 Task: For heading Arial with bold.  font size for heading22,  'Change the font style of data to'Arial Narrow.  and font size to 14,  Change the alignment of both headline & data to Align middle.  In the sheet  Financial Planner 
Action: Mouse moved to (331, 68)
Screenshot: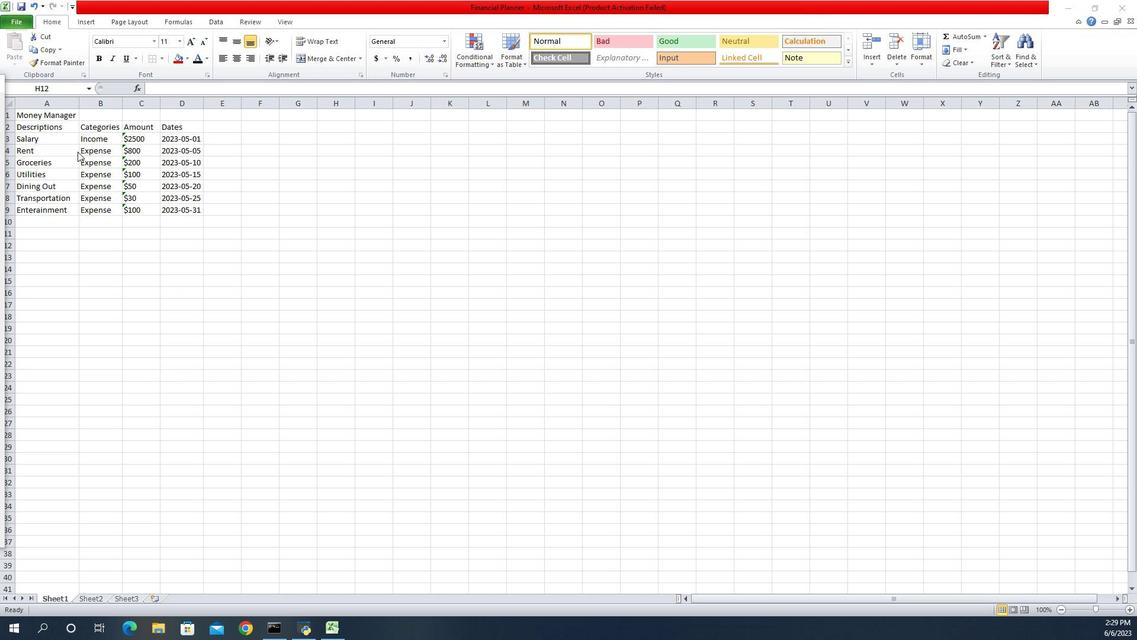 
Action: Mouse pressed left at (331, 68)
Screenshot: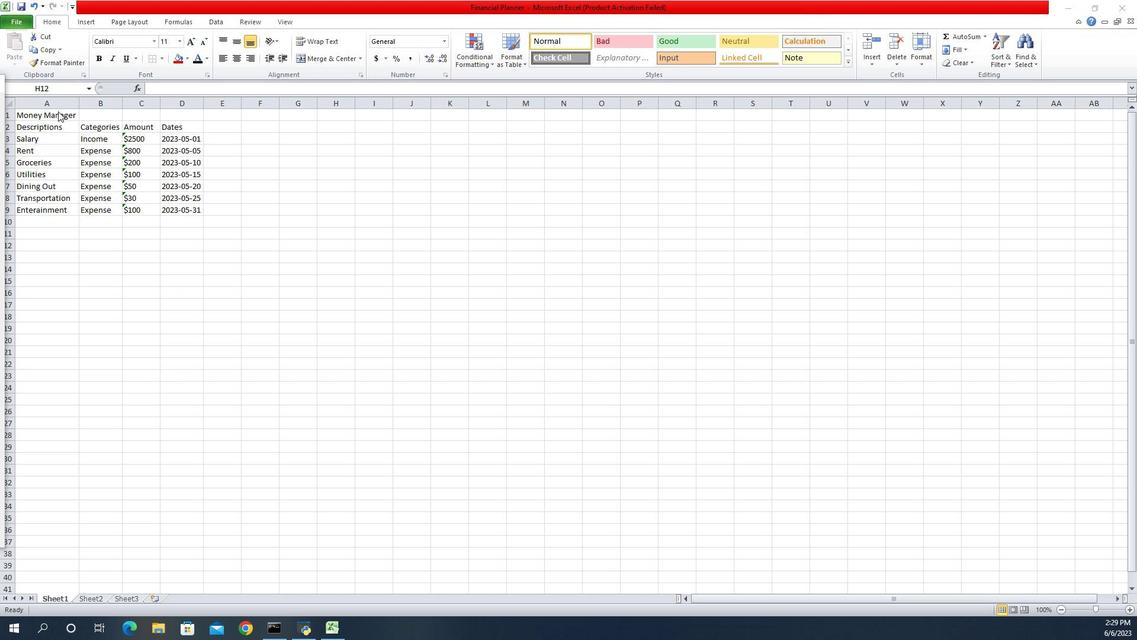 
Action: Mouse pressed left at (331, 68)
Screenshot: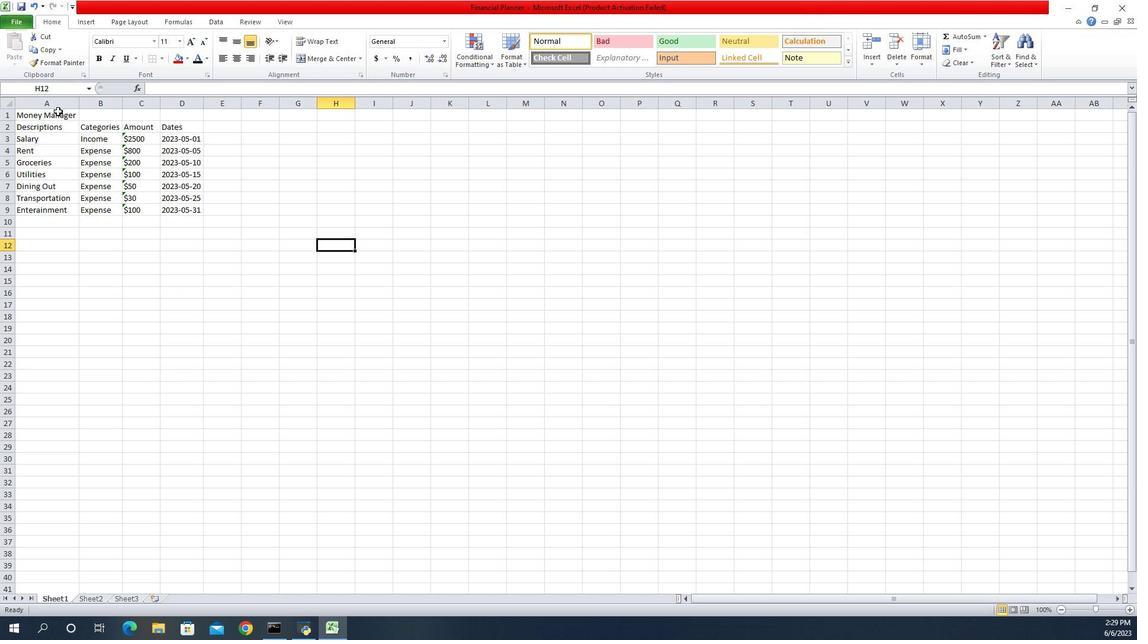 
Action: Mouse moved to (283, 43)
Screenshot: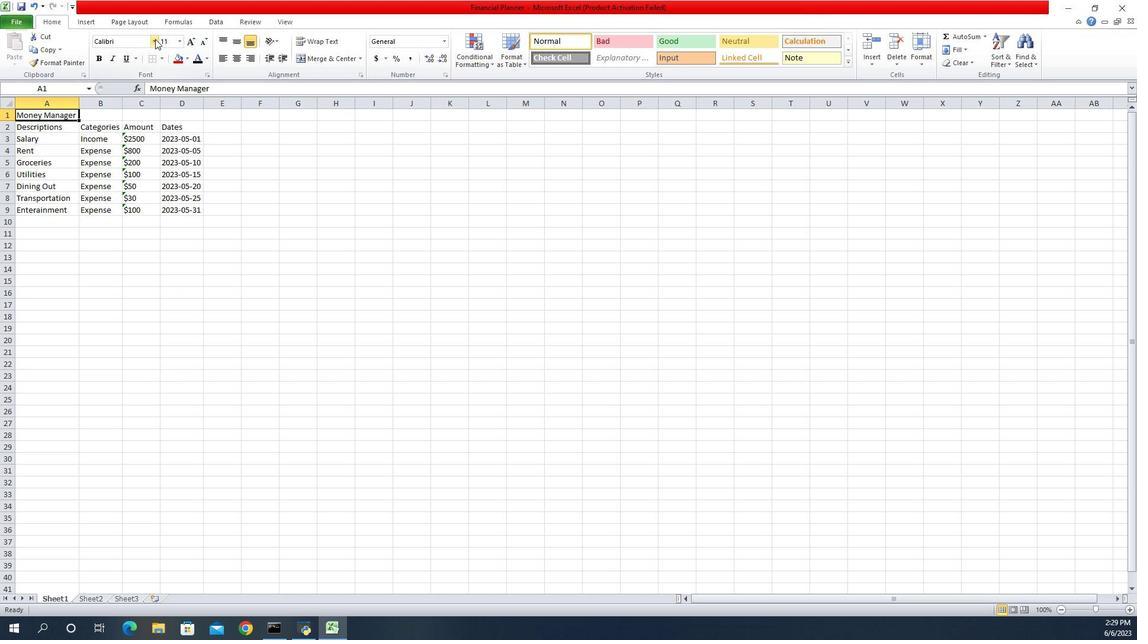 
Action: Mouse pressed left at (283, 43)
Screenshot: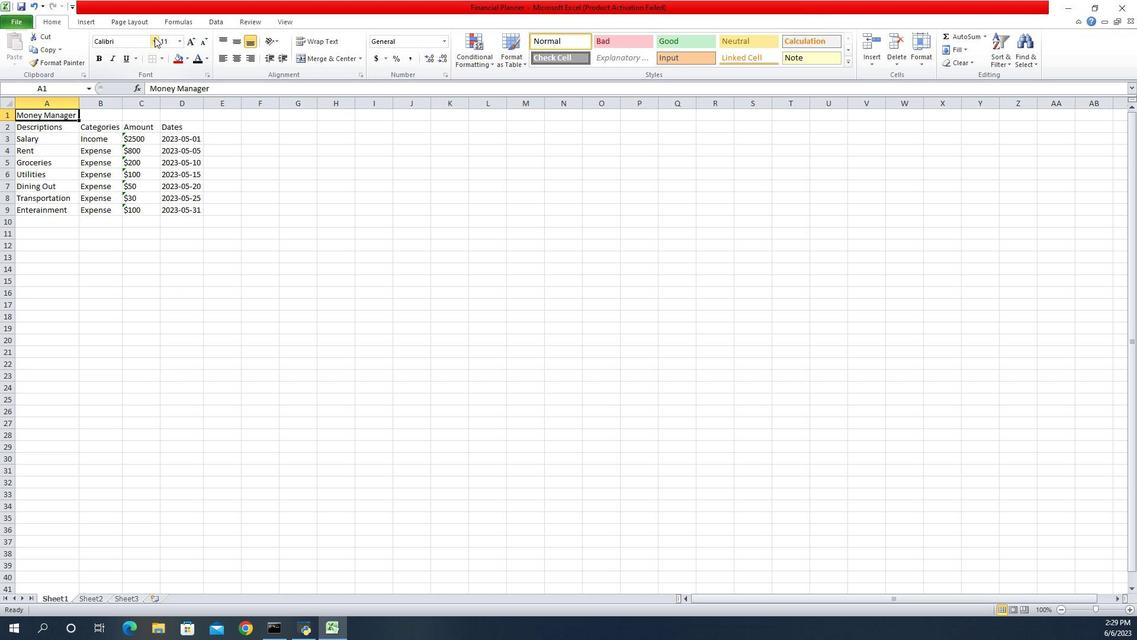 
Action: Key pressed ar
Screenshot: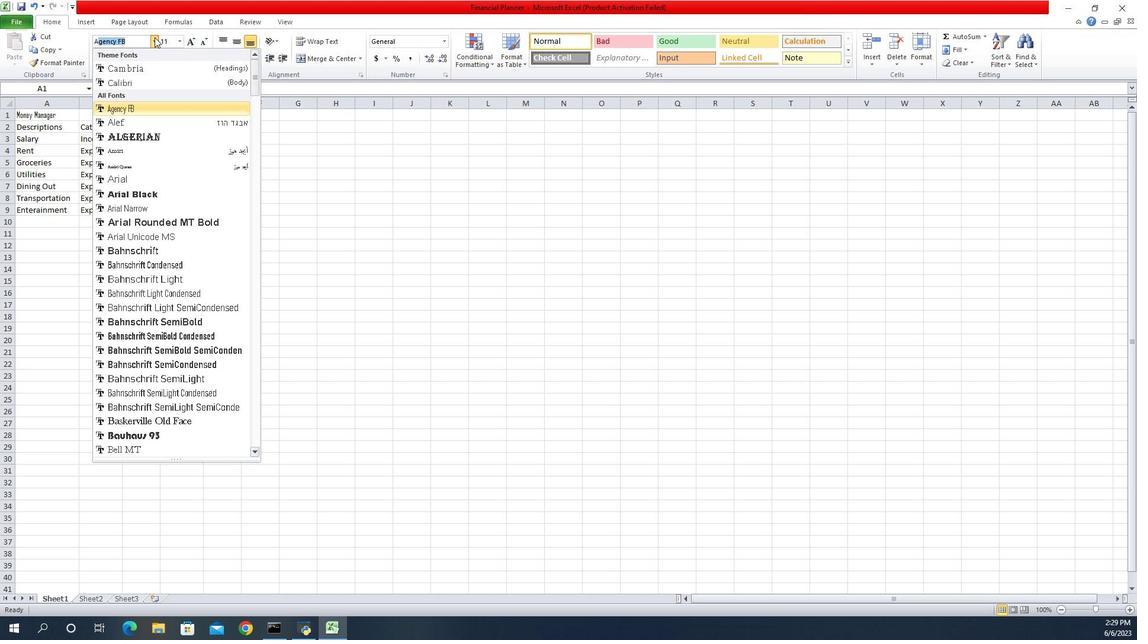 
Action: Mouse moved to (290, 91)
Screenshot: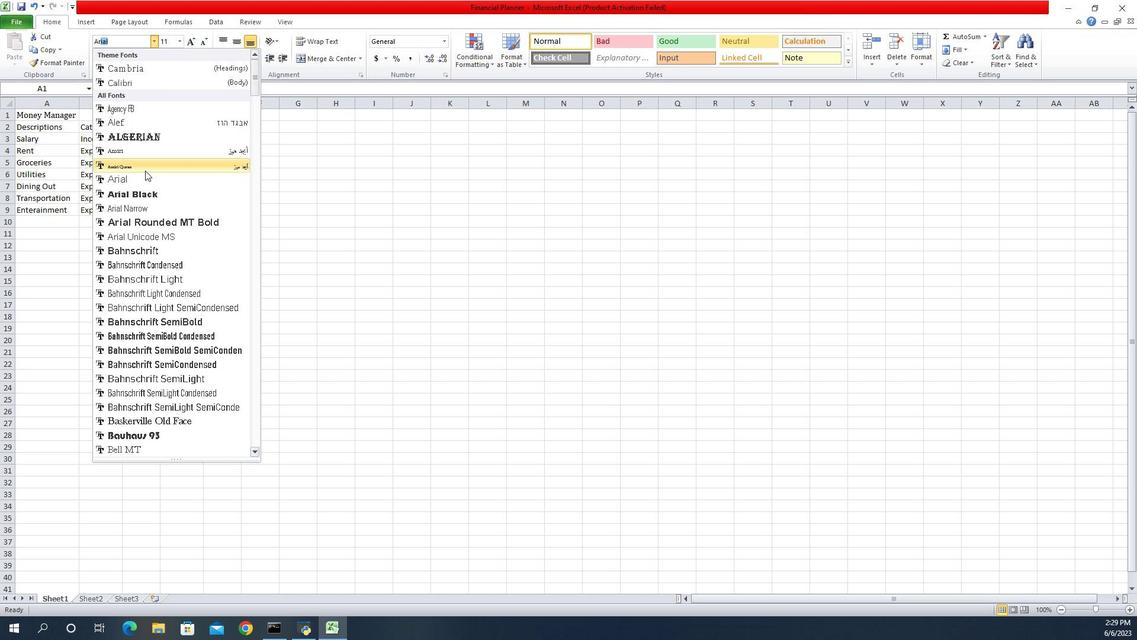 
Action: Mouse pressed left at (290, 91)
Screenshot: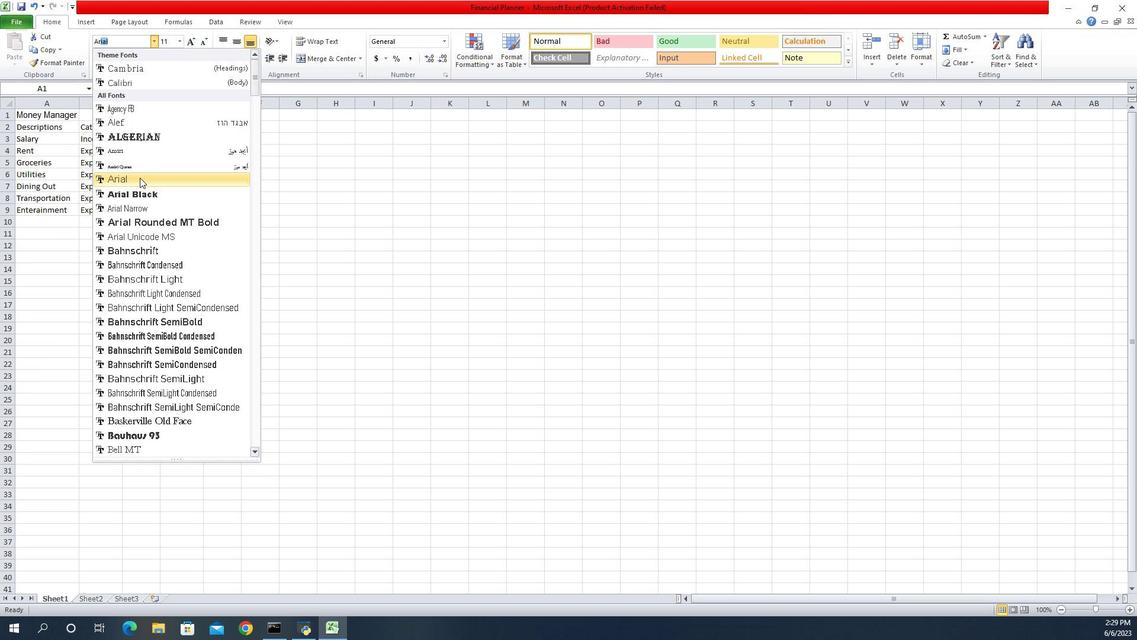 
Action: Mouse moved to (311, 52)
Screenshot: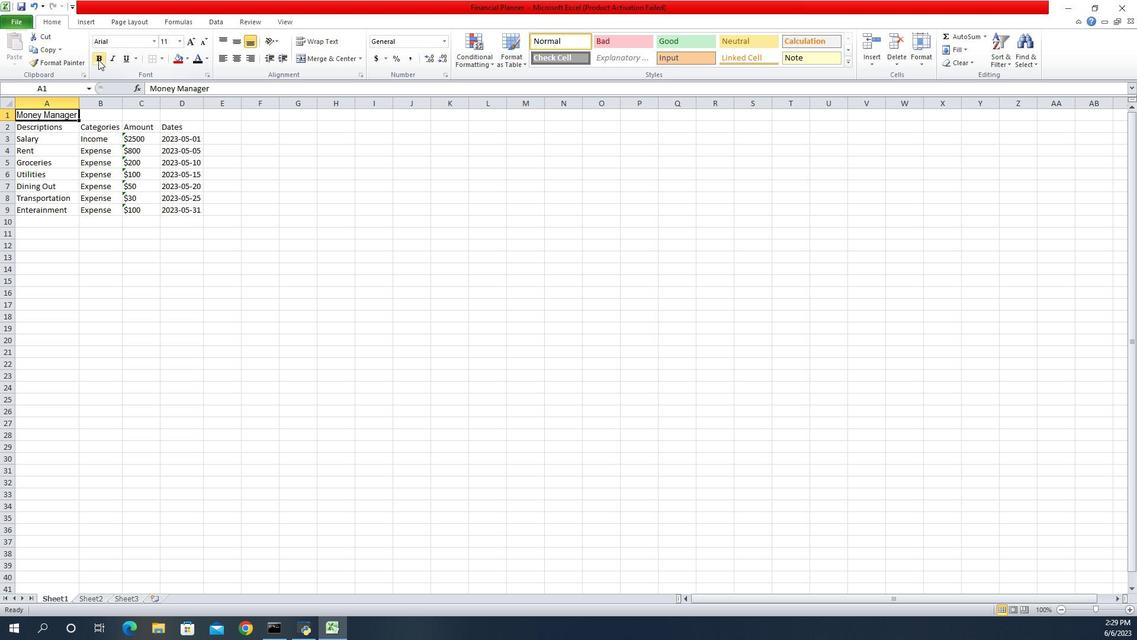 
Action: Mouse pressed left at (311, 52)
Screenshot: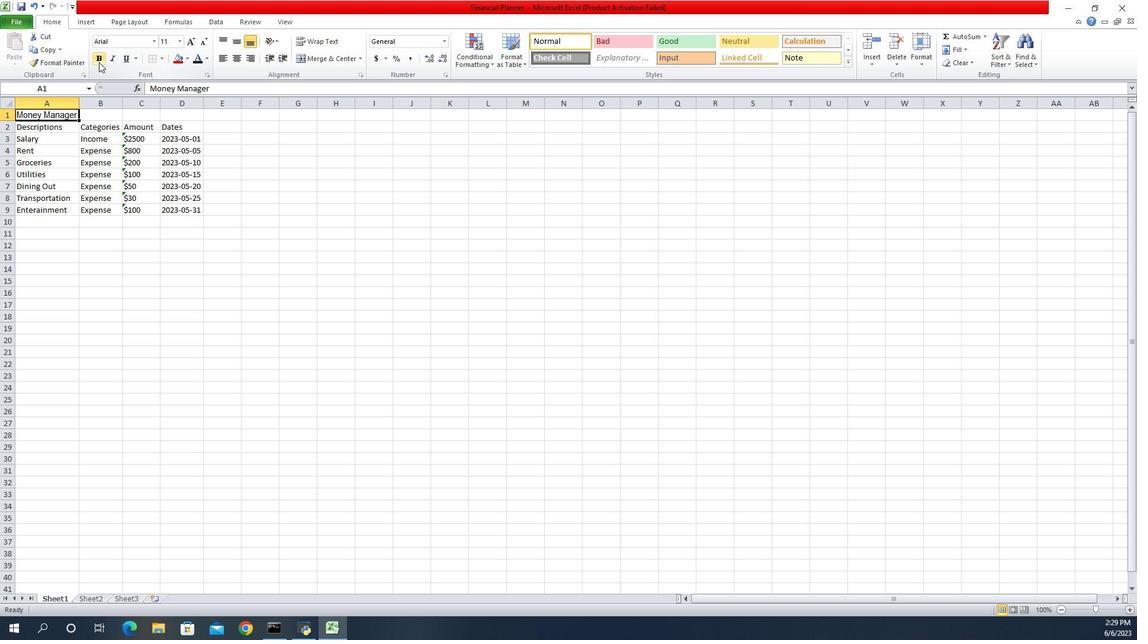 
Action: Mouse moved to (270, 45)
Screenshot: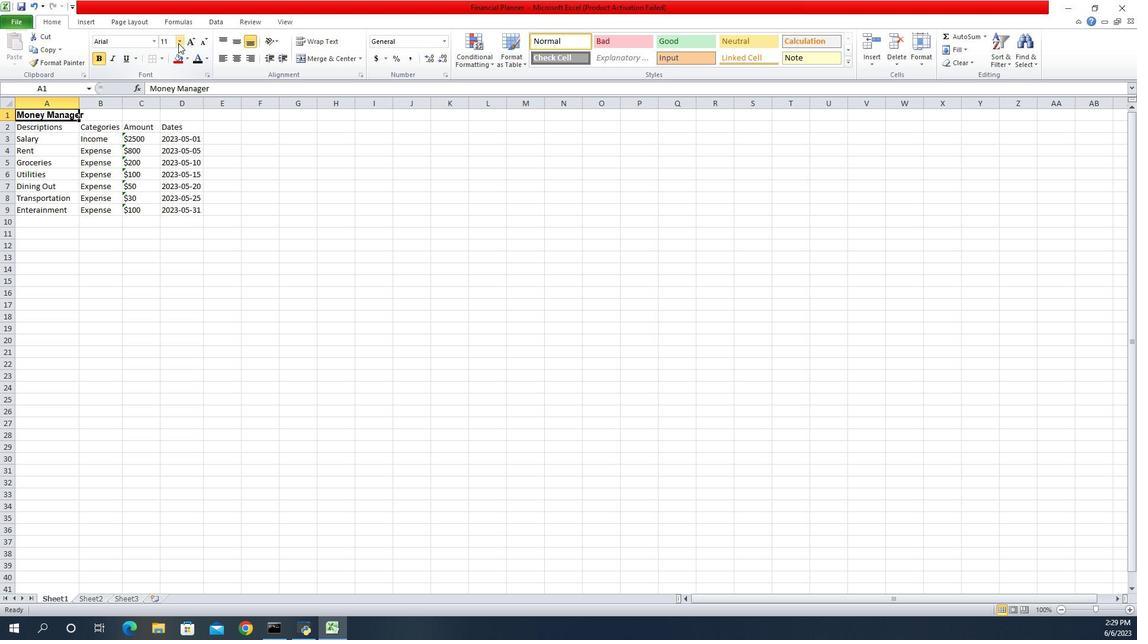 
Action: Mouse pressed left at (270, 45)
Screenshot: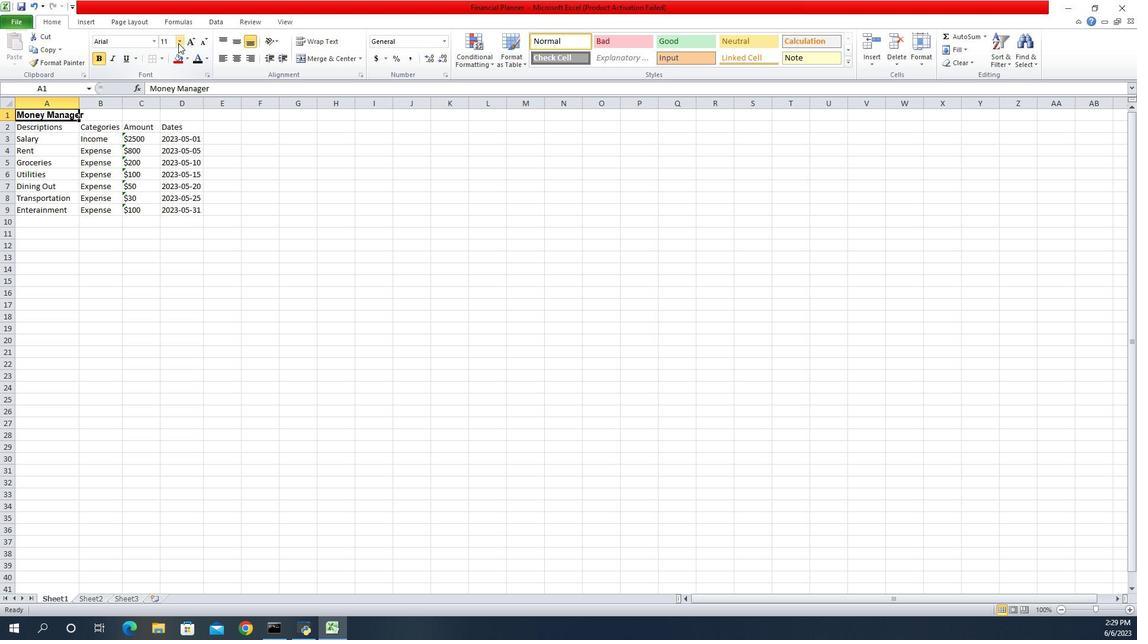 
Action: Mouse moved to (276, 81)
Screenshot: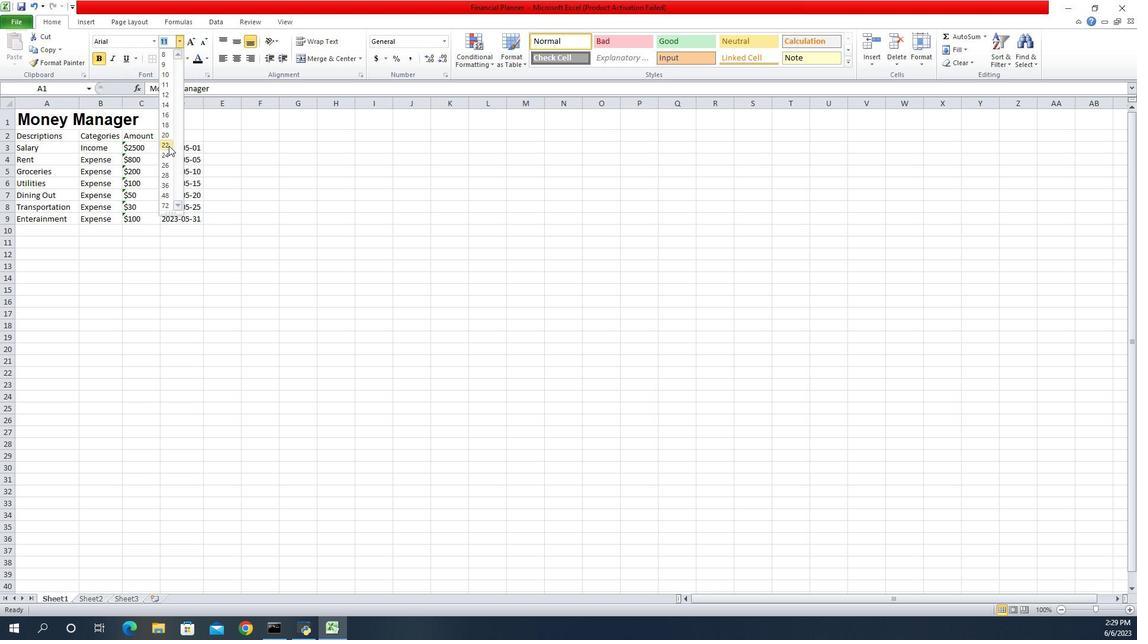 
Action: Mouse pressed left at (276, 81)
Screenshot: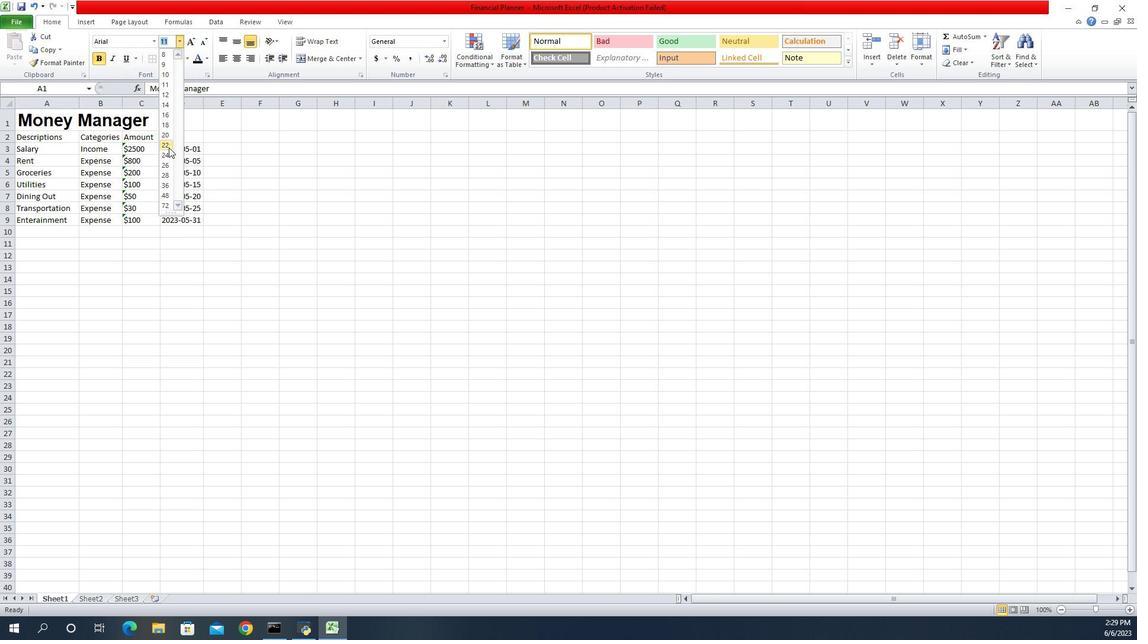 
Action: Mouse moved to (335, 77)
Screenshot: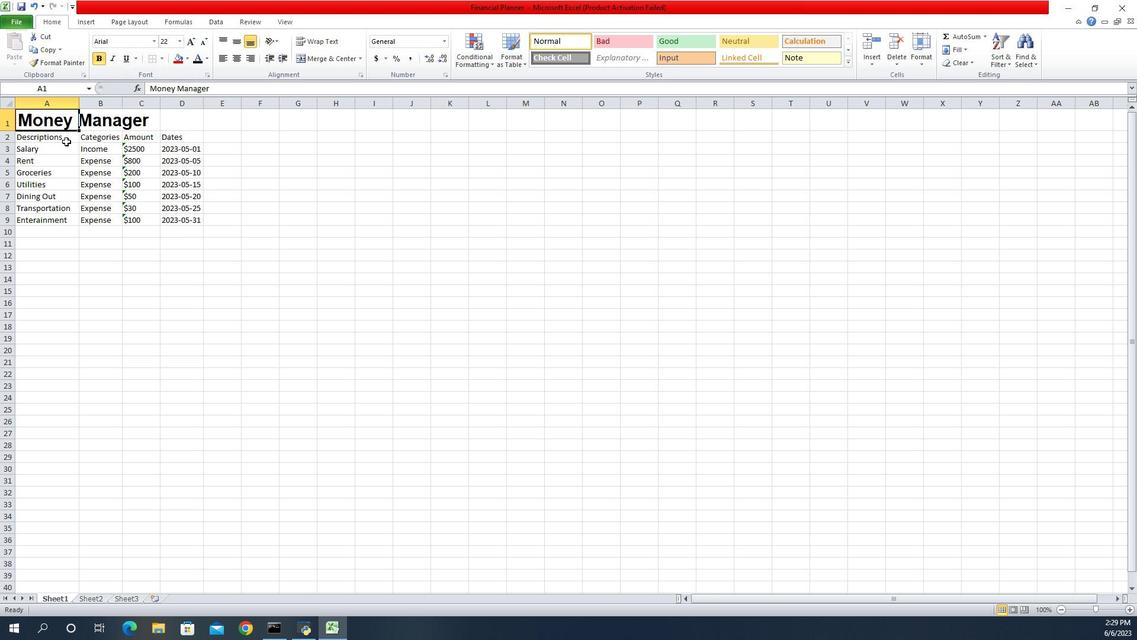 
Action: Mouse pressed left at (335, 77)
Screenshot: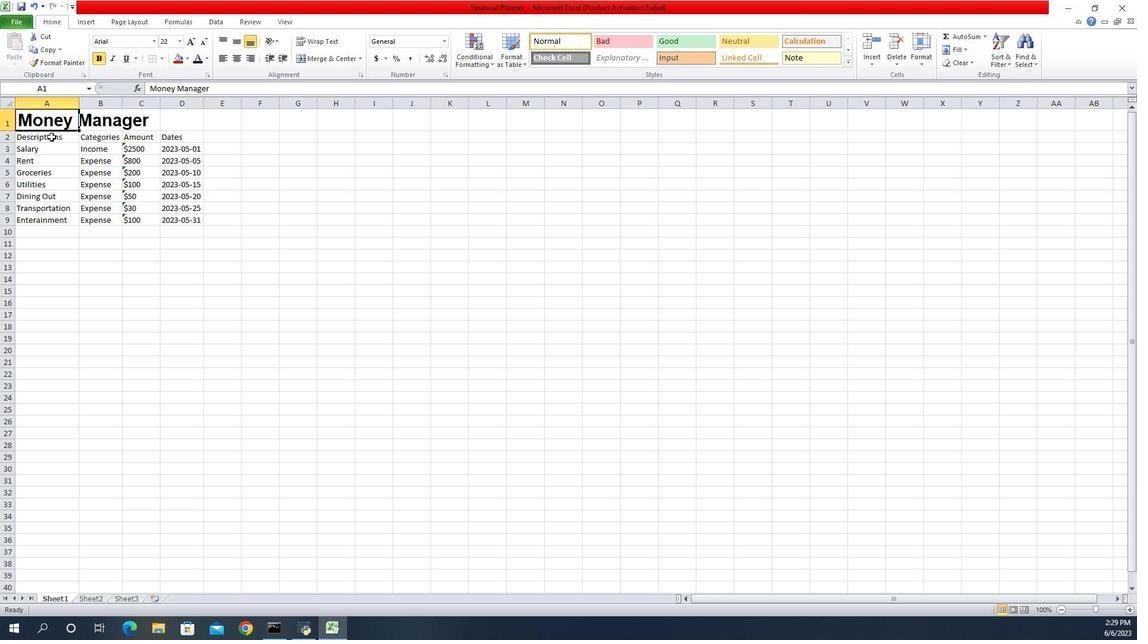 
Action: Key pressed <Key.shift><Key.right><Key.down>
Screenshot: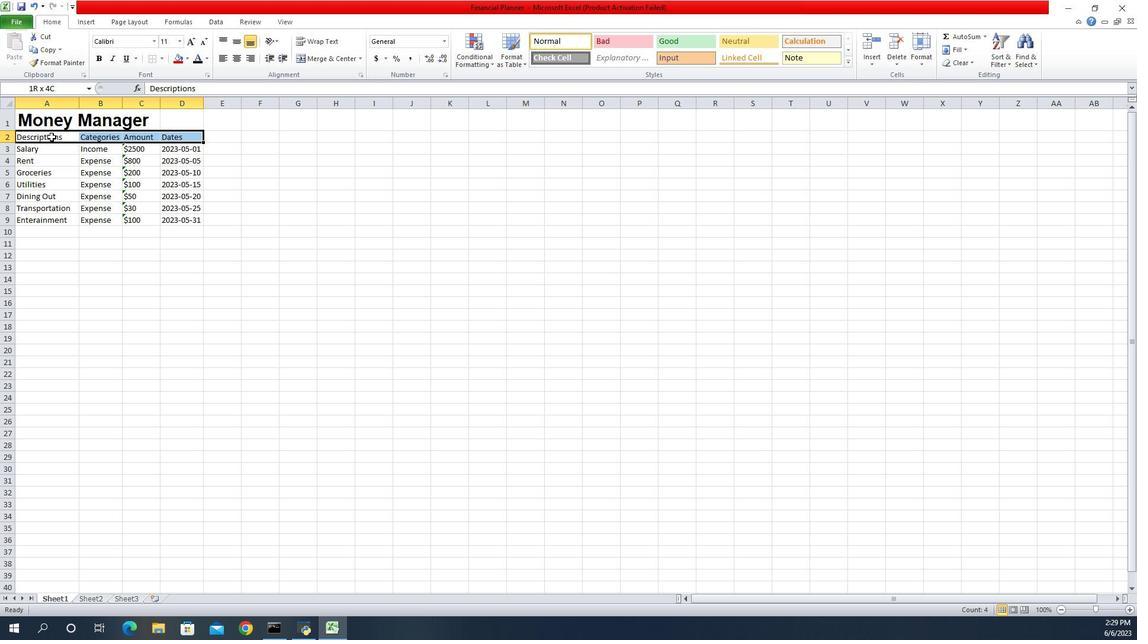 
Action: Mouse moved to (283, 45)
Screenshot: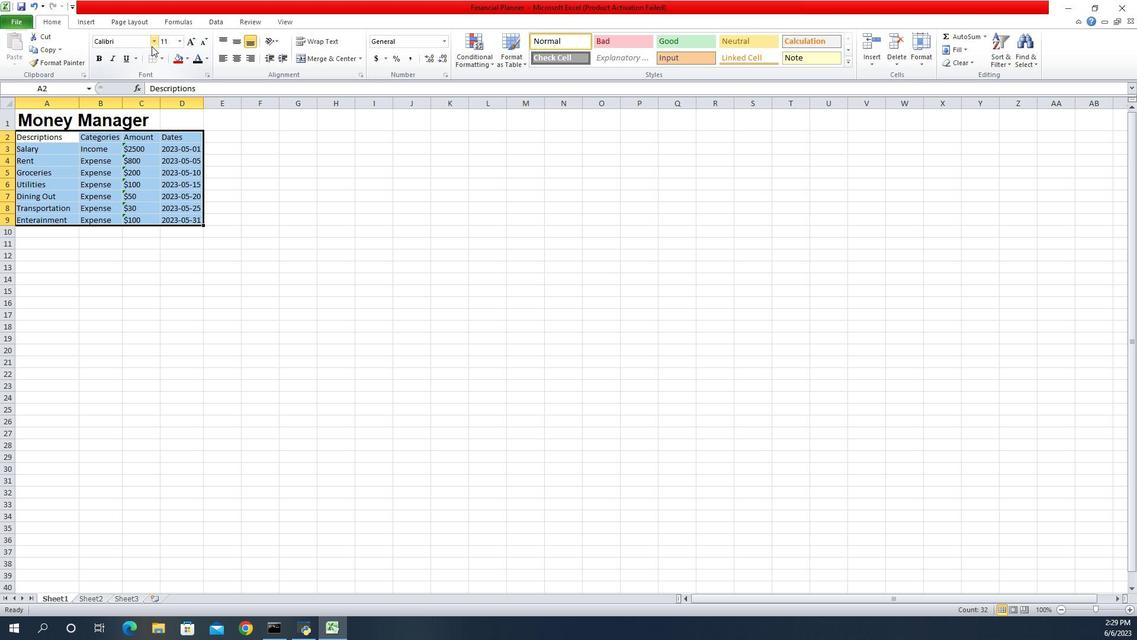 
Action: Mouse pressed left at (283, 45)
Screenshot: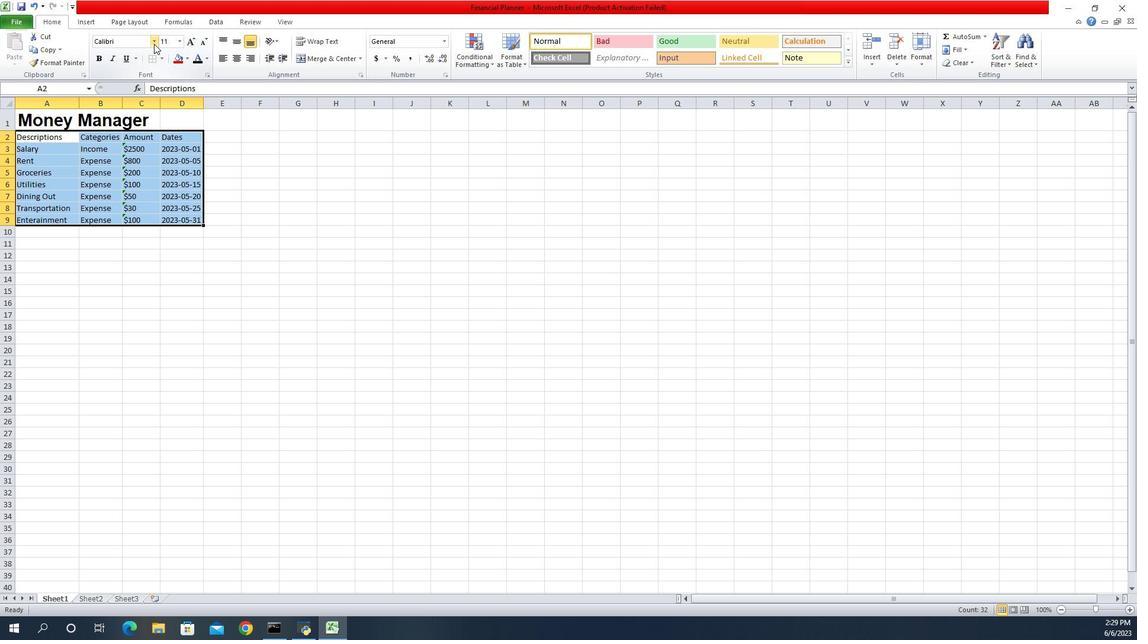
Action: Mouse moved to (295, 100)
Screenshot: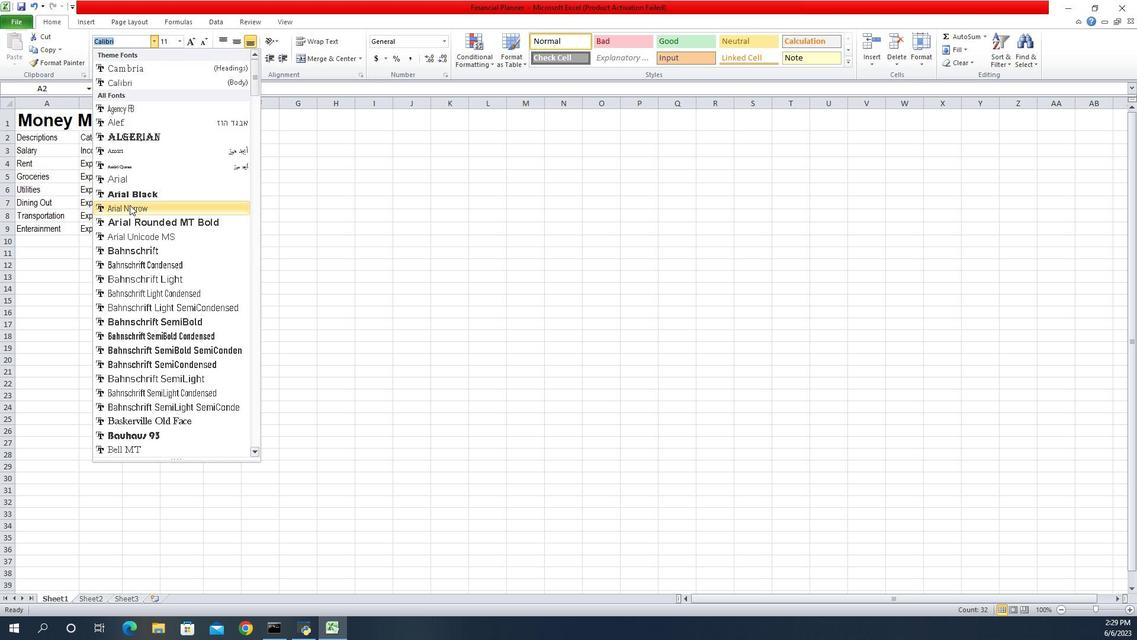 
Action: Mouse pressed left at (295, 100)
Screenshot: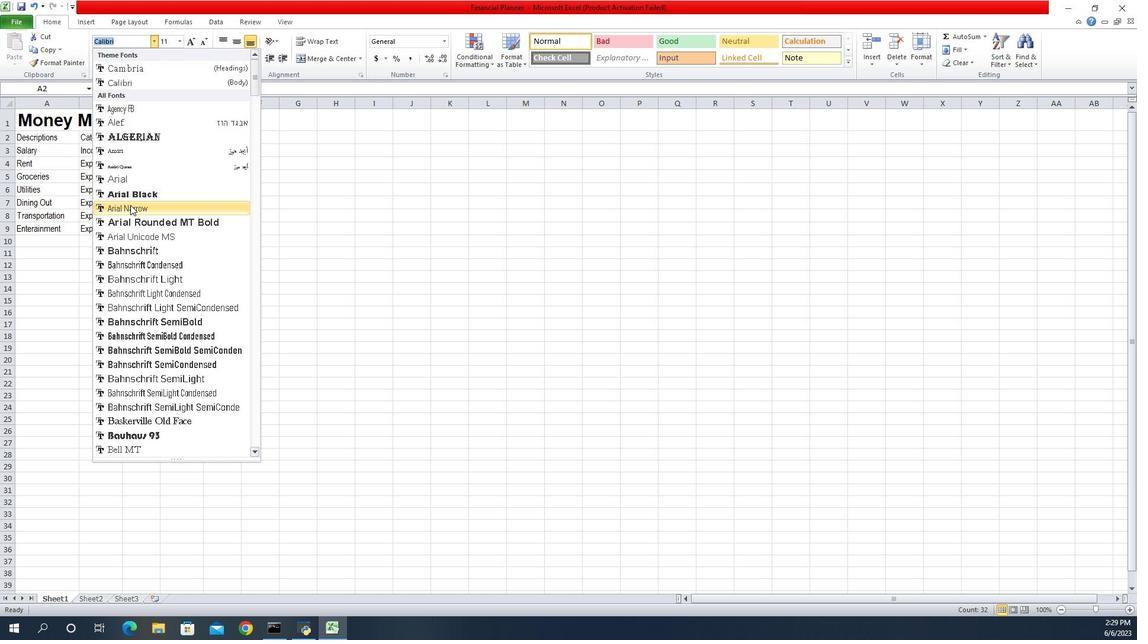 
Action: Mouse moved to (269, 45)
Screenshot: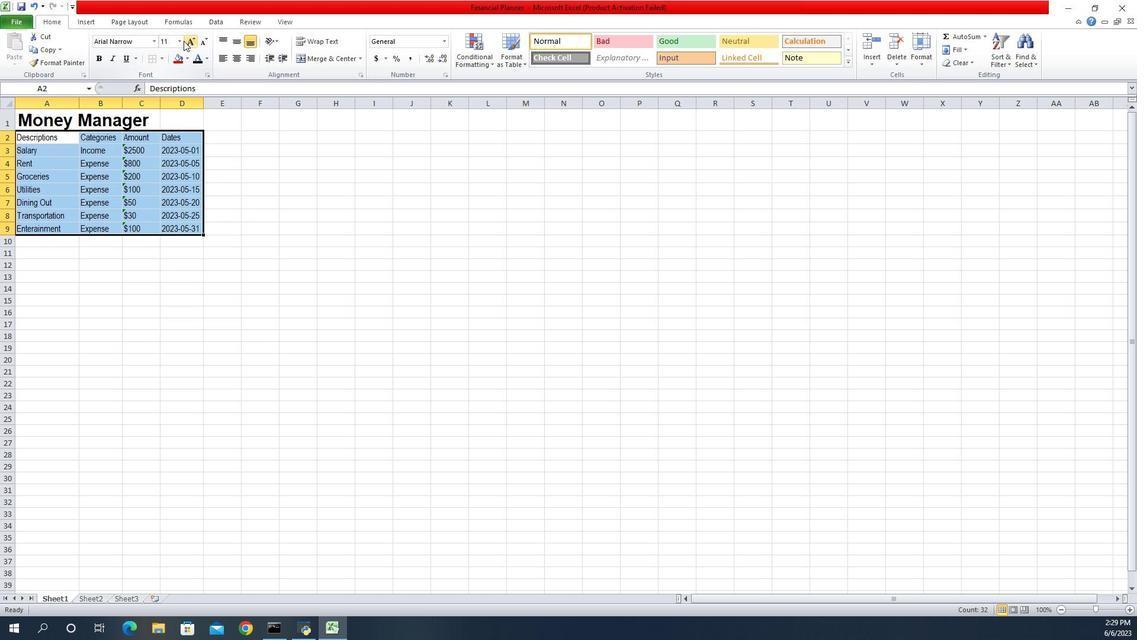 
Action: Mouse pressed left at (269, 45)
Screenshot: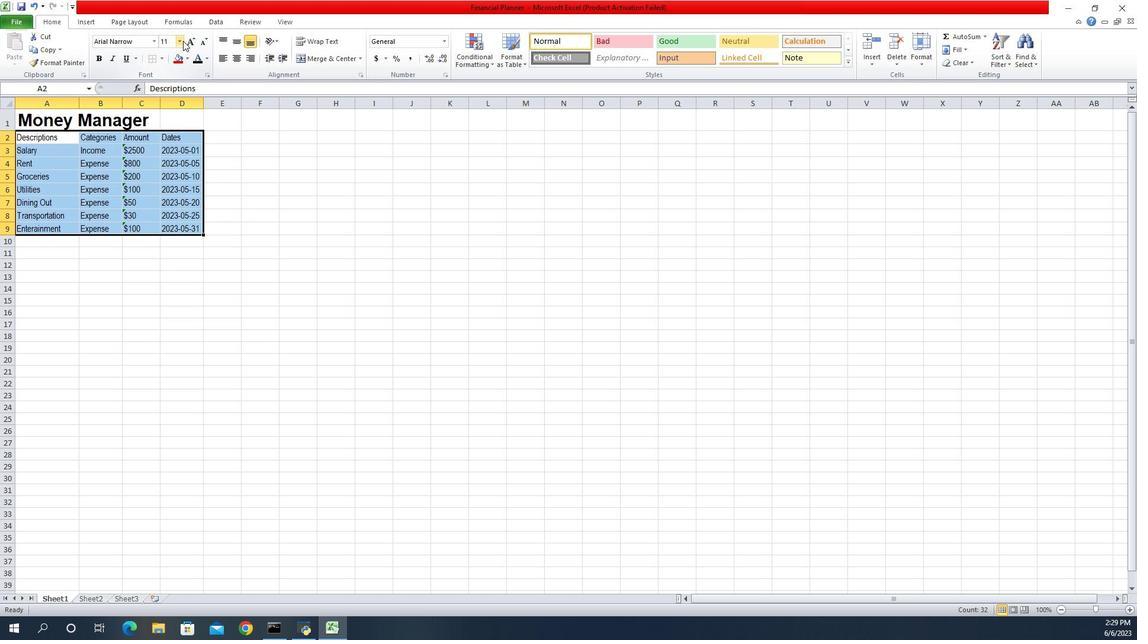 
Action: Mouse moved to (275, 66)
Screenshot: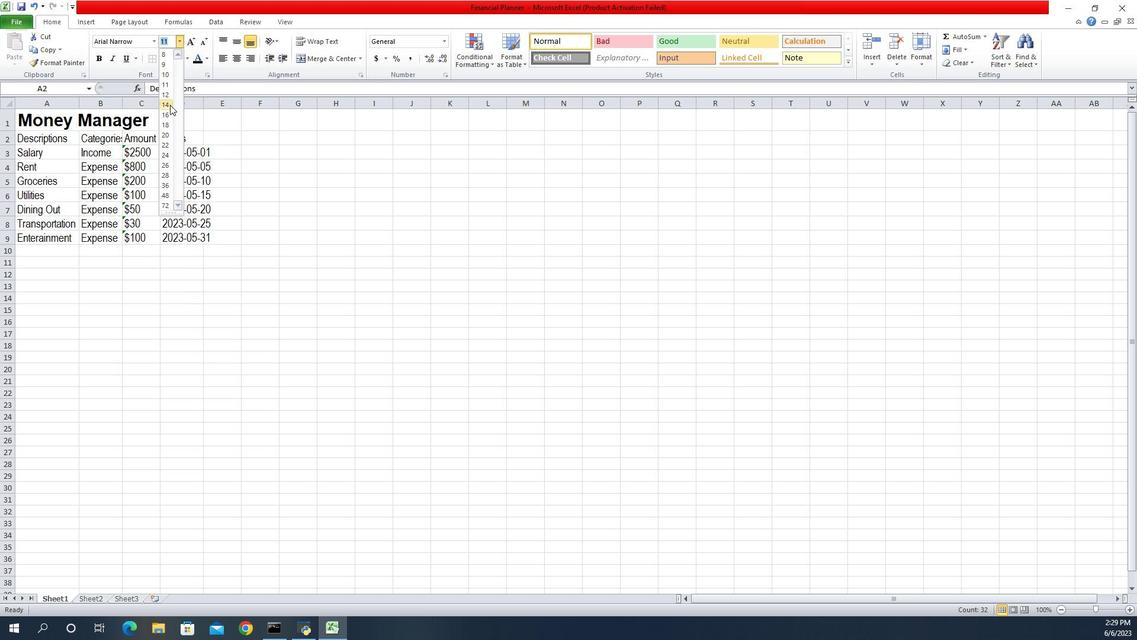 
Action: Mouse pressed left at (275, 66)
Screenshot: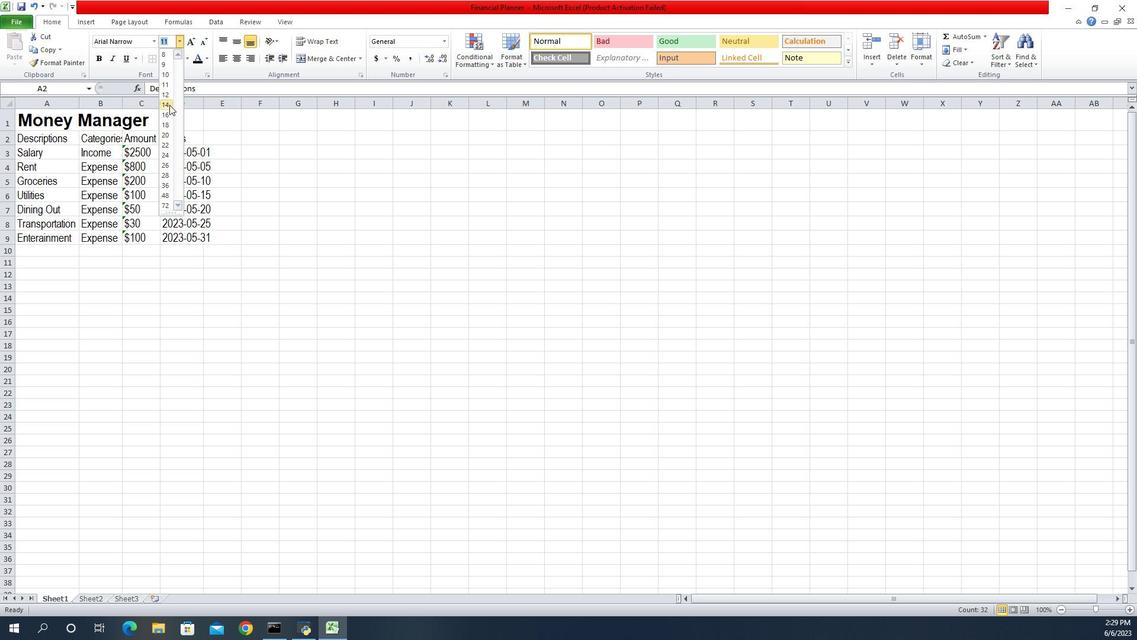 
Action: Mouse moved to (240, 45)
Screenshot: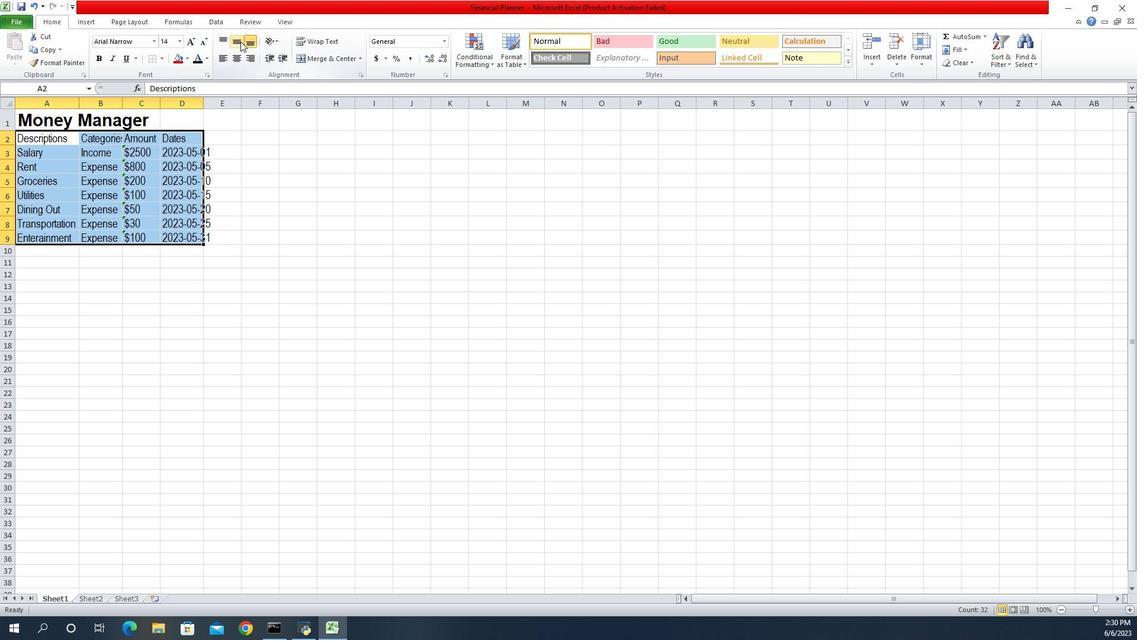 
Action: Mouse pressed left at (240, 45)
Screenshot: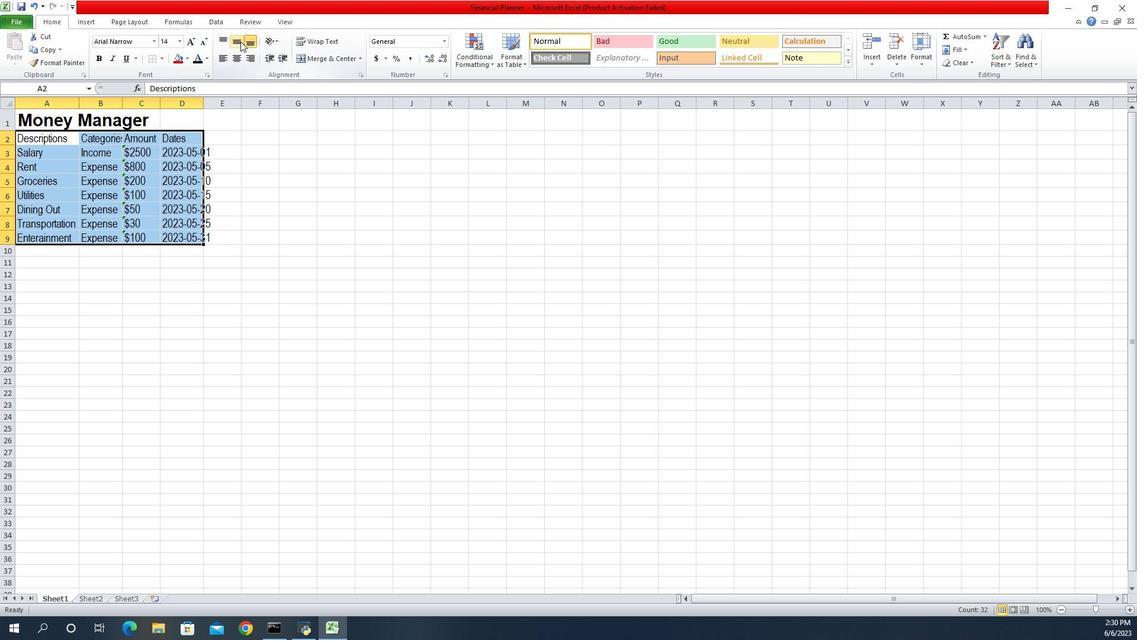 
Action: Mouse moved to (240, 45)
Screenshot: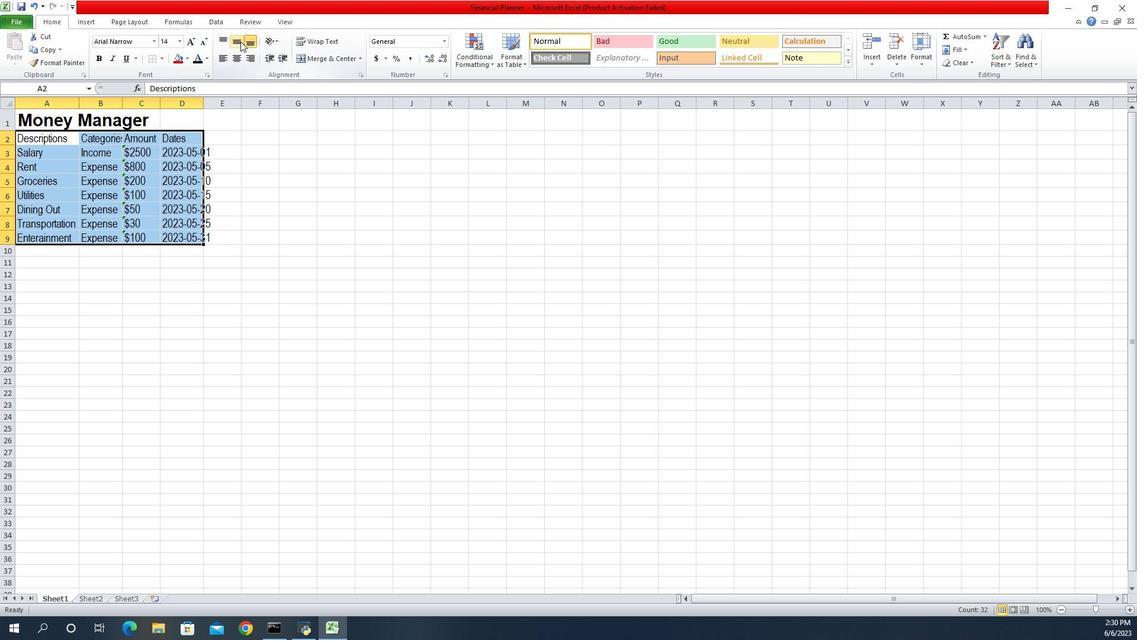 
Action: Mouse pressed left at (240, 45)
Screenshot: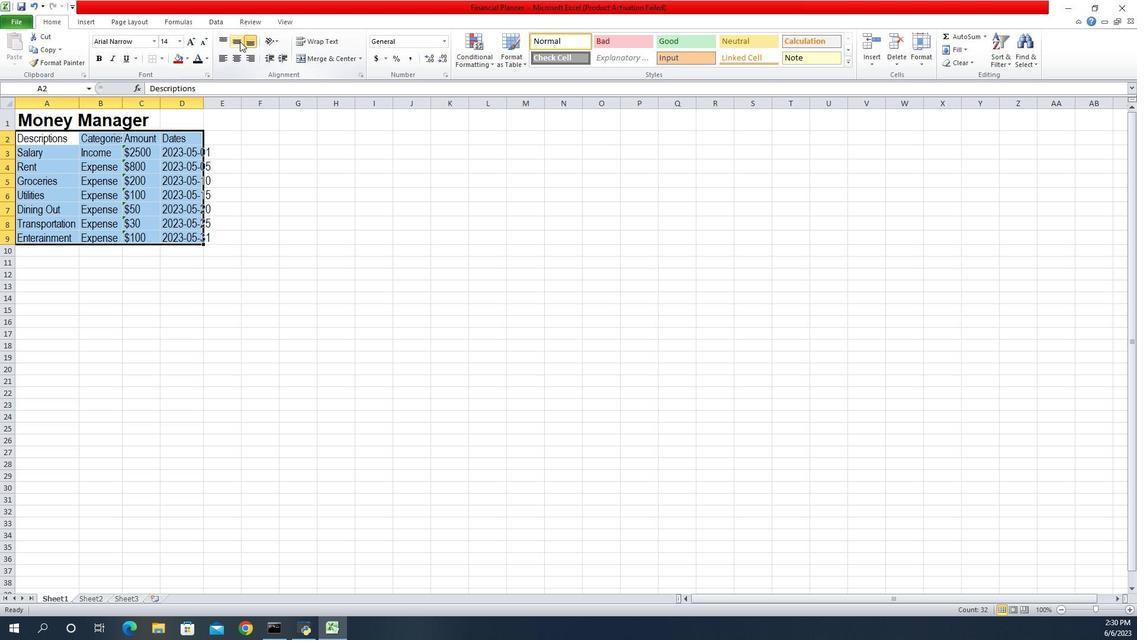 
Action: Mouse pressed left at (240, 45)
Screenshot: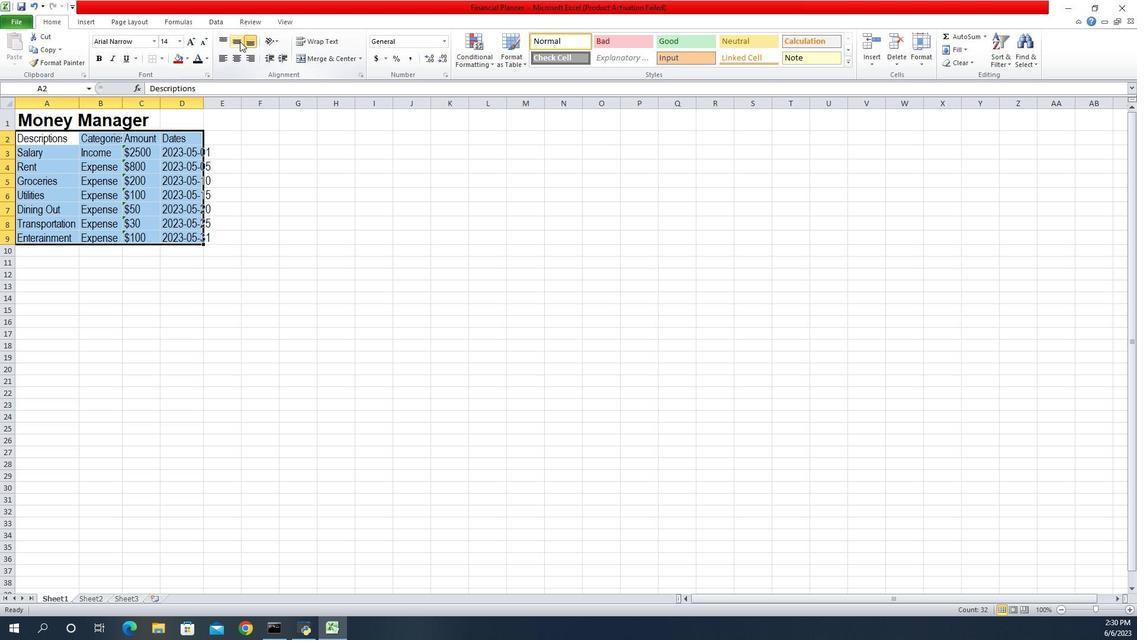 
Action: Mouse moved to (349, 33)
Screenshot: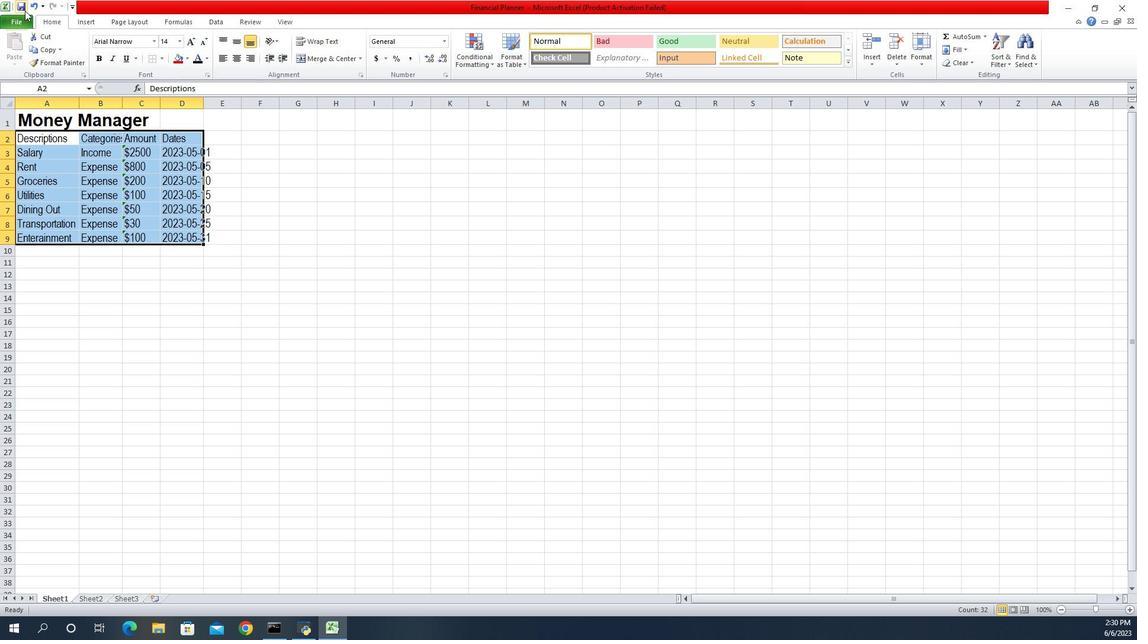 
Action: Mouse pressed left at (349, 33)
Screenshot: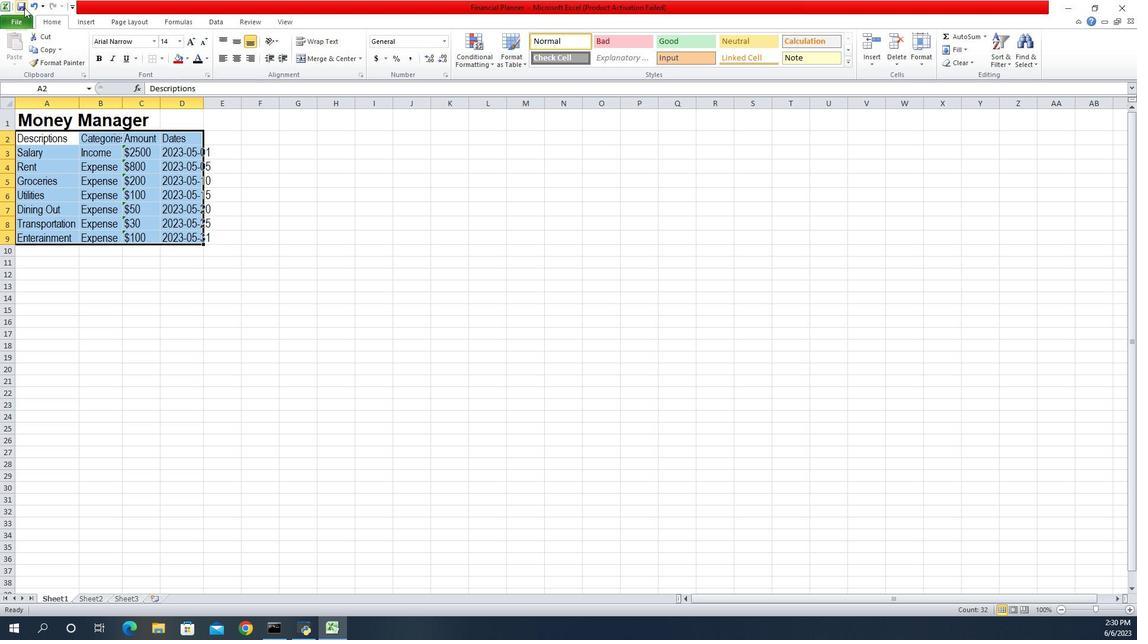 
Action: Mouse moved to (236, 113)
Screenshot: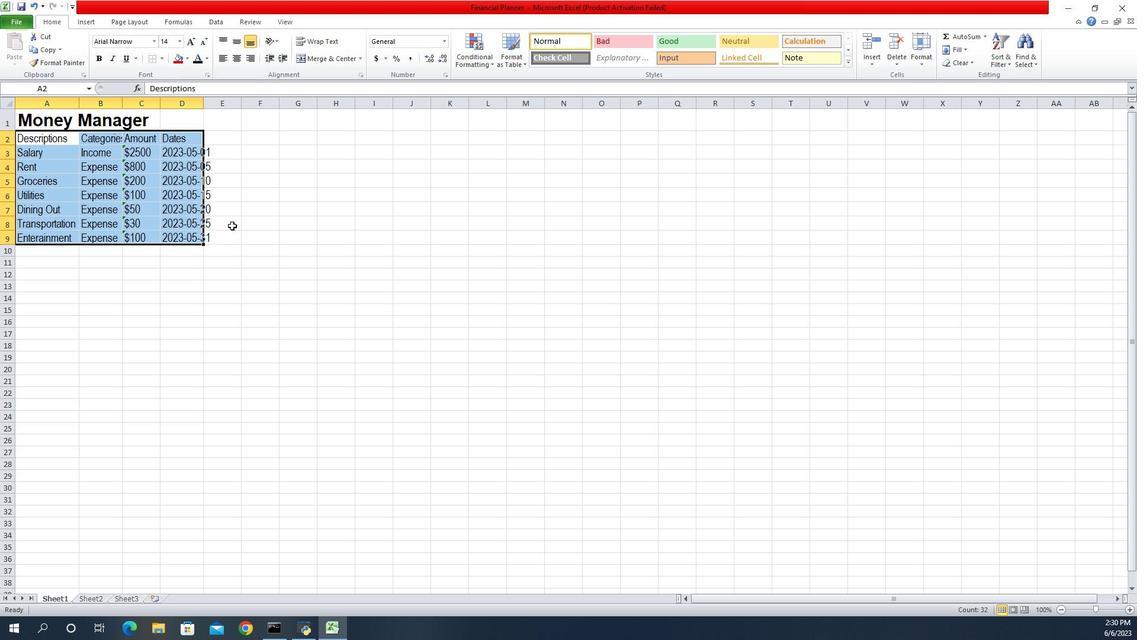 
Action: Mouse pressed left at (236, 113)
Screenshot: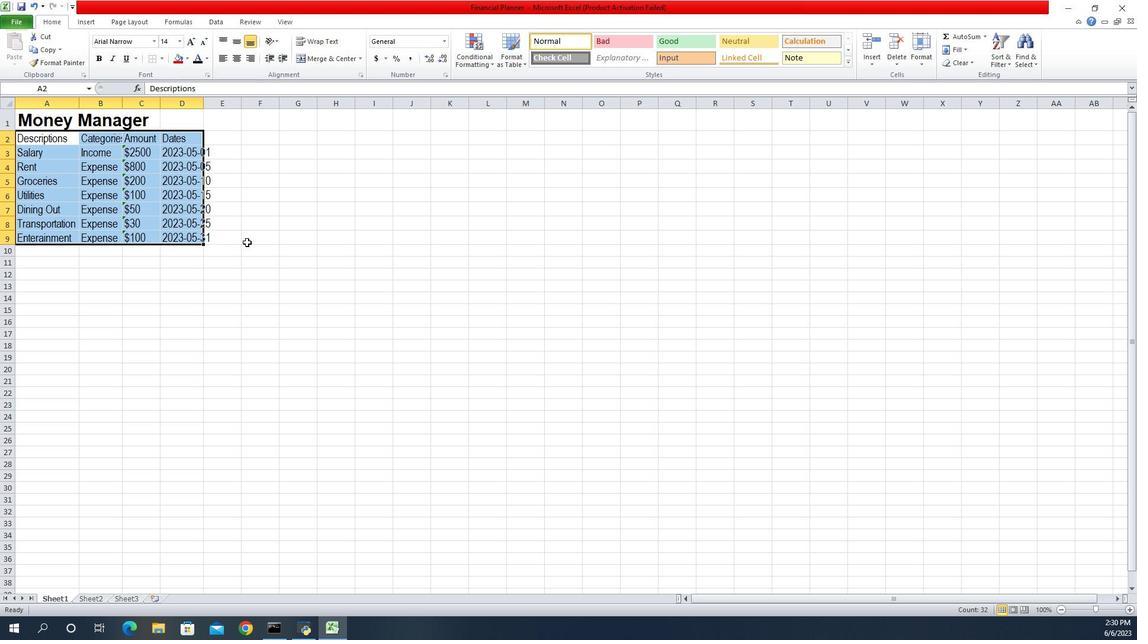 
